 Task: Hide cookie banner on your booking page.
Action: Mouse moved to (776, 221)
Screenshot: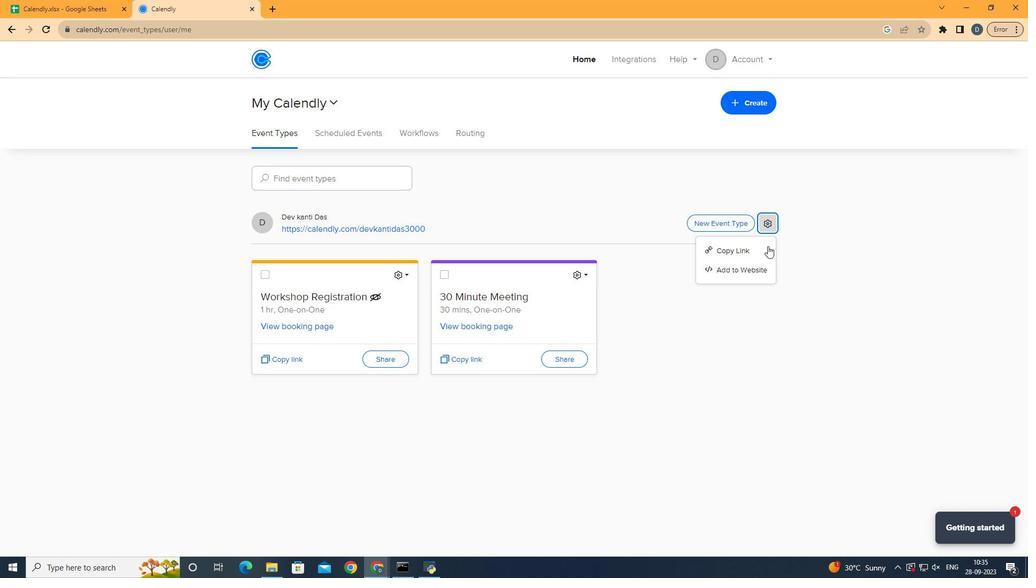 
Action: Mouse pressed left at (776, 221)
Screenshot: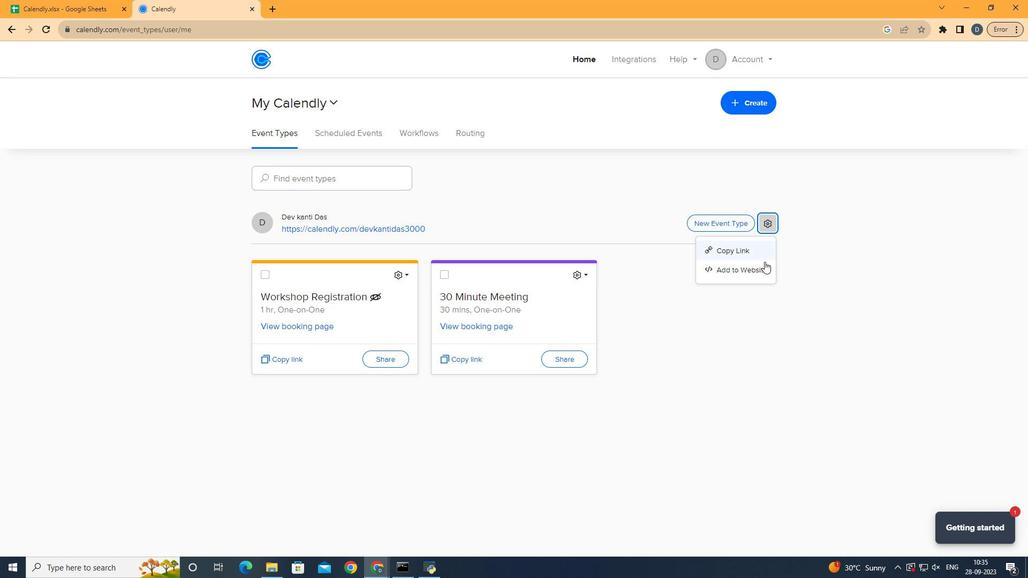 
Action: Mouse moved to (747, 276)
Screenshot: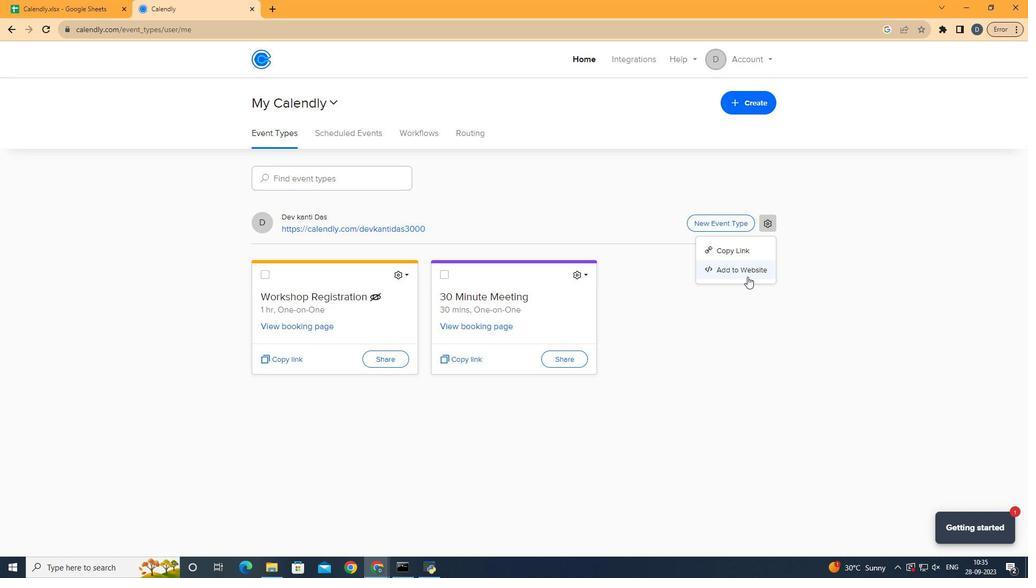 
Action: Mouse pressed left at (747, 276)
Screenshot: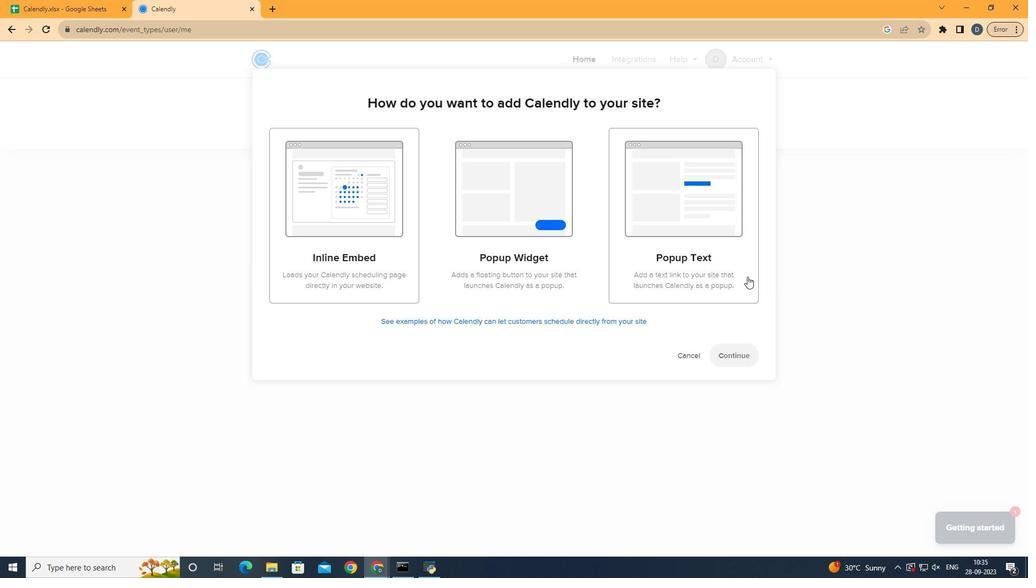 
Action: Mouse moved to (695, 237)
Screenshot: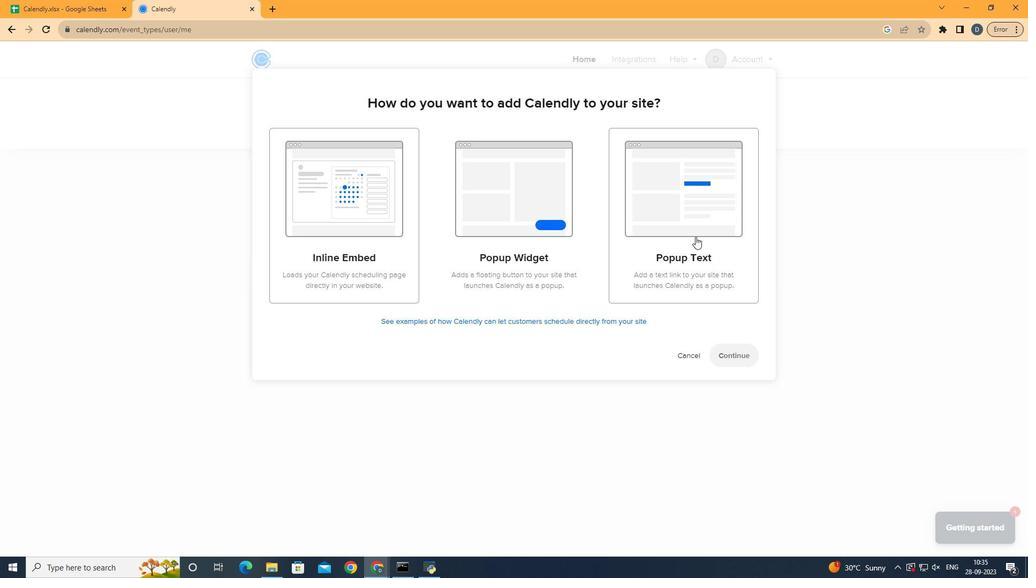 
Action: Mouse pressed left at (695, 237)
Screenshot: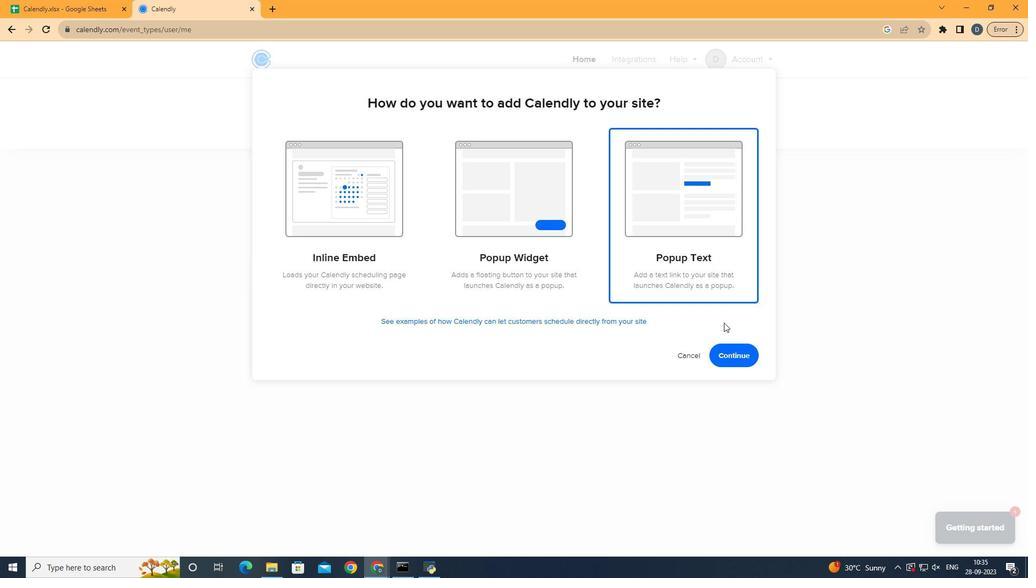 
Action: Mouse moved to (733, 360)
Screenshot: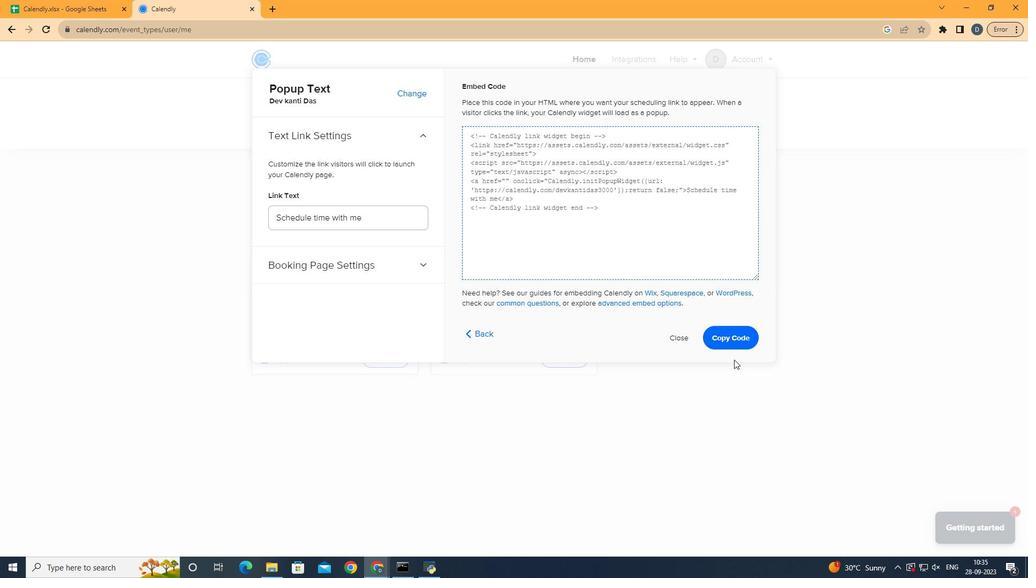 
Action: Mouse pressed left at (733, 360)
Screenshot: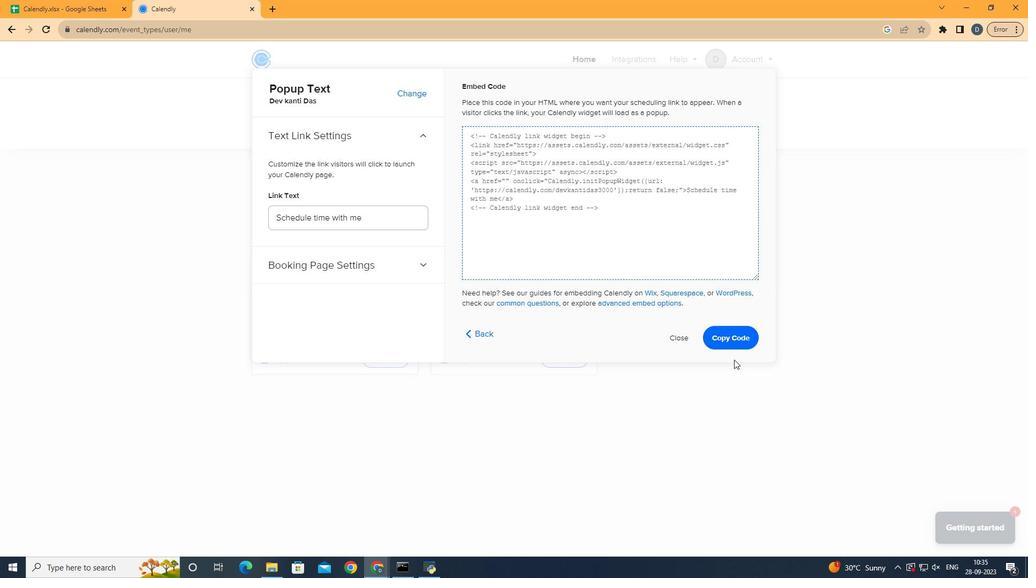 
Action: Mouse moved to (368, 255)
Screenshot: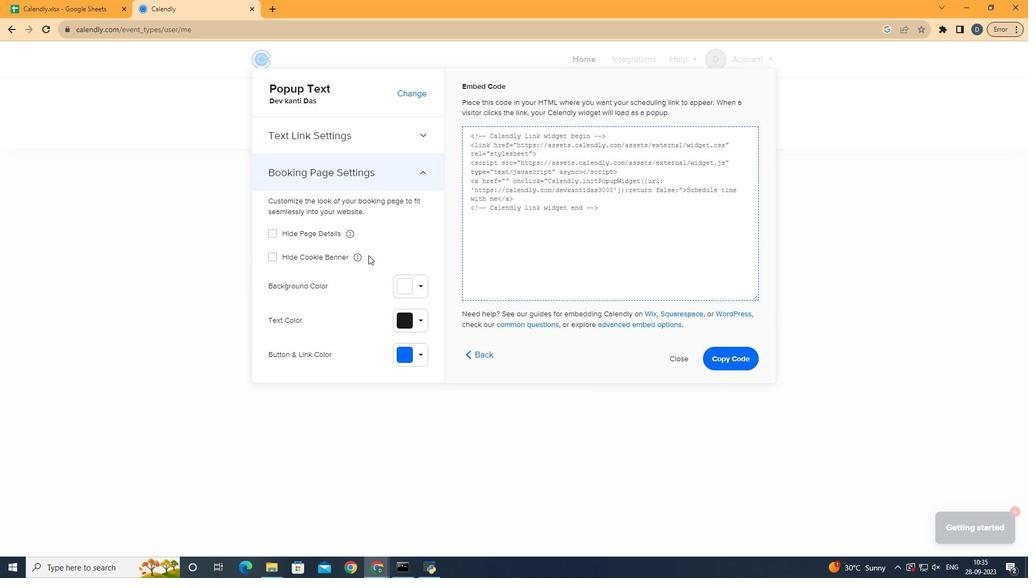 
Action: Mouse pressed left at (368, 255)
Screenshot: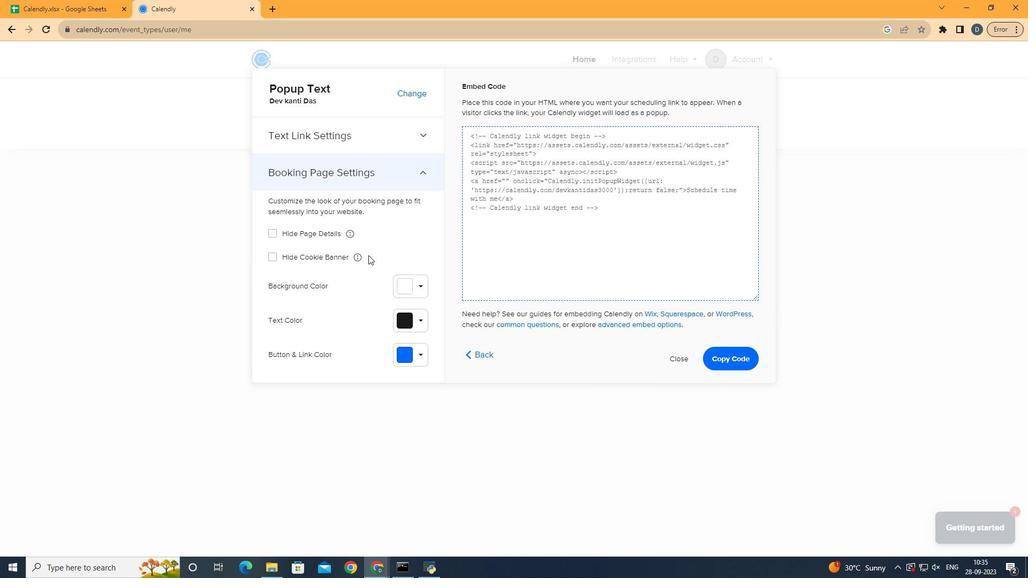 
Action: Mouse moved to (296, 258)
Screenshot: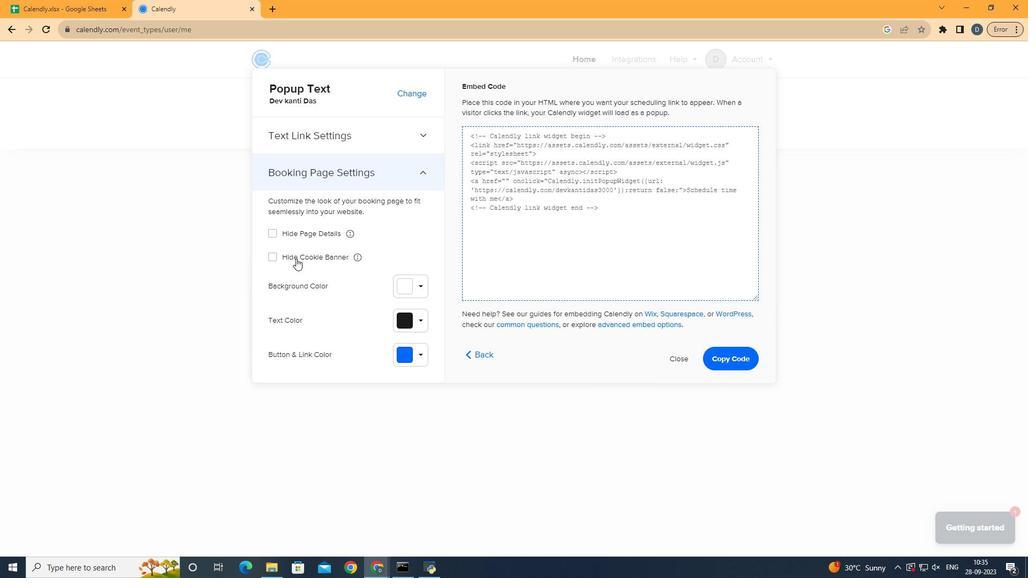 
Action: Mouse pressed left at (296, 258)
Screenshot: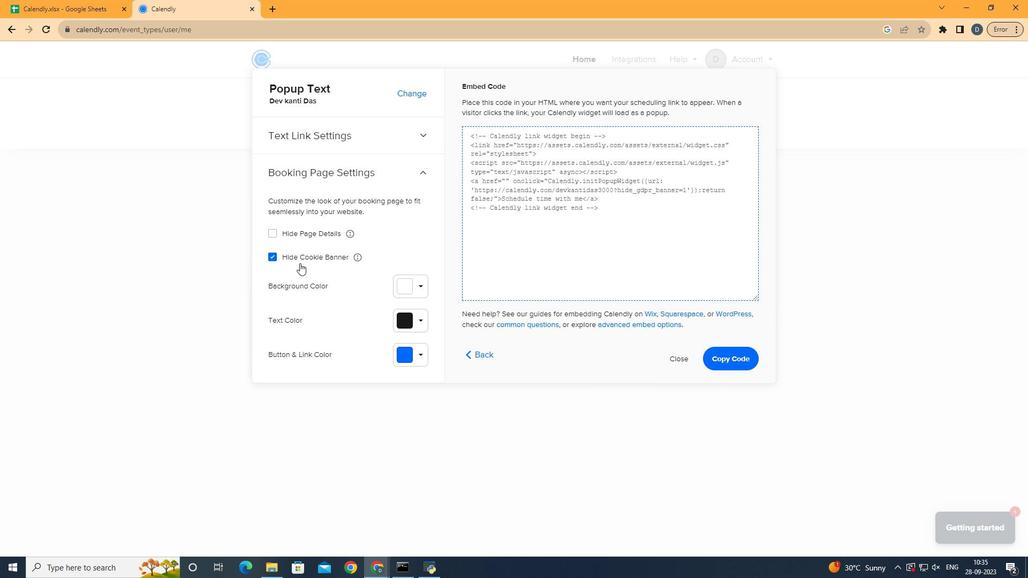 
Action: Mouse moved to (555, 366)
Screenshot: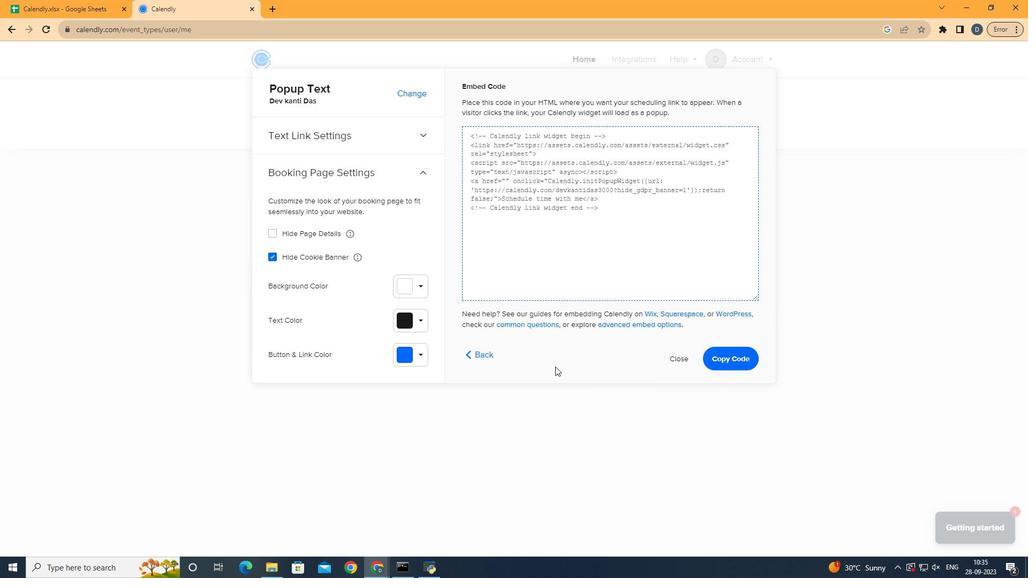 
